 Task: Add High Brew Double Espresso Coffee to the cart.
Action: Mouse pressed left at (15, 132)
Screenshot: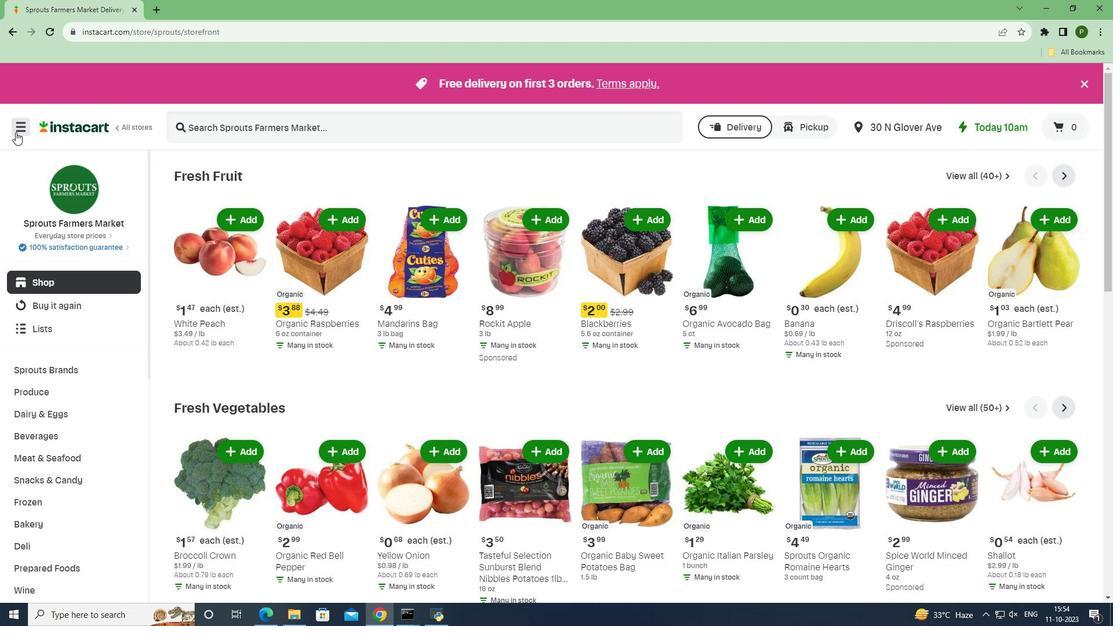 
Action: Mouse moved to (36, 304)
Screenshot: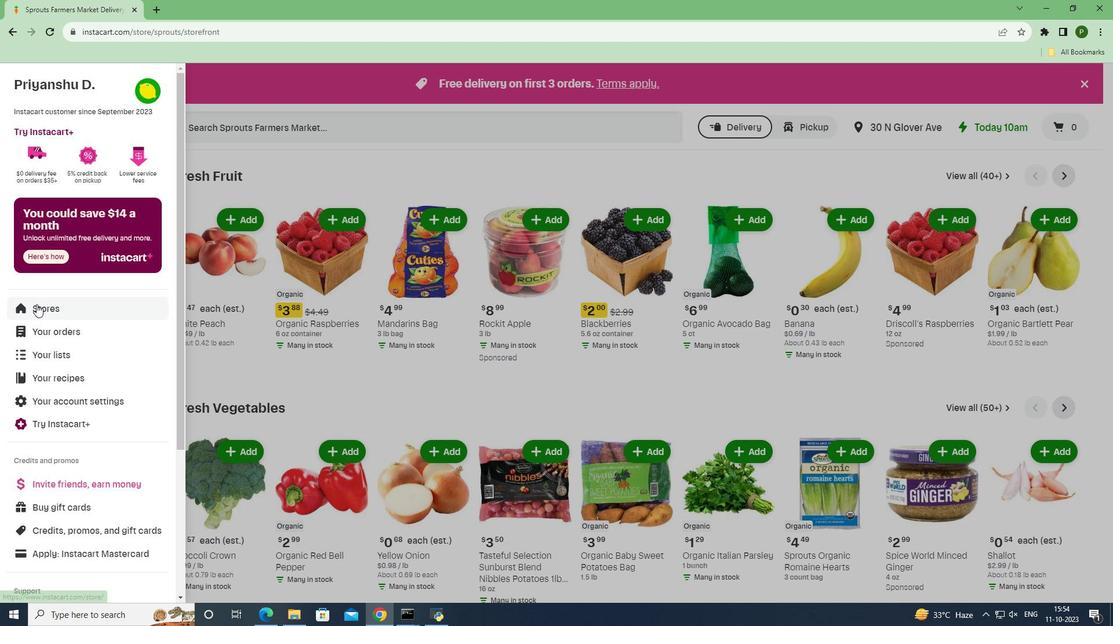 
Action: Mouse pressed left at (36, 304)
Screenshot: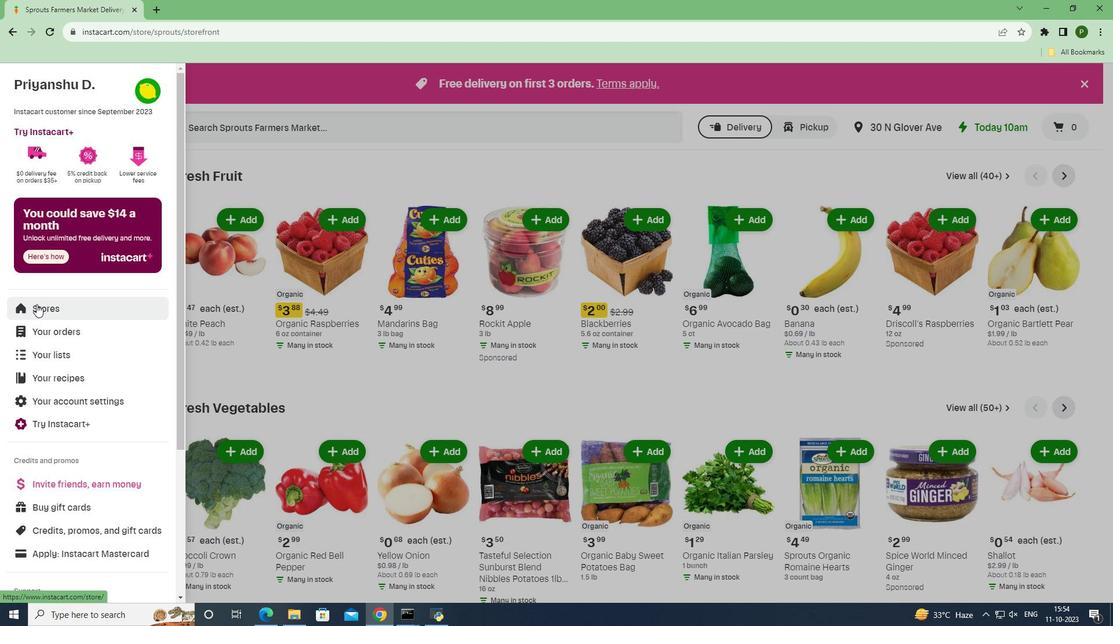 
Action: Mouse moved to (278, 125)
Screenshot: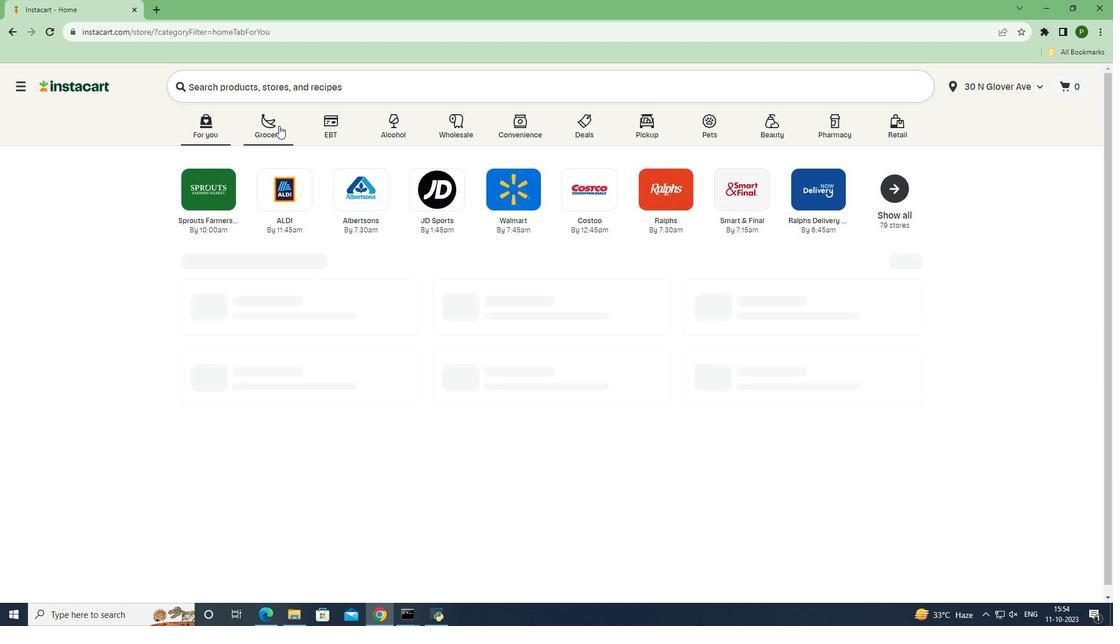 
Action: Mouse pressed left at (278, 125)
Screenshot: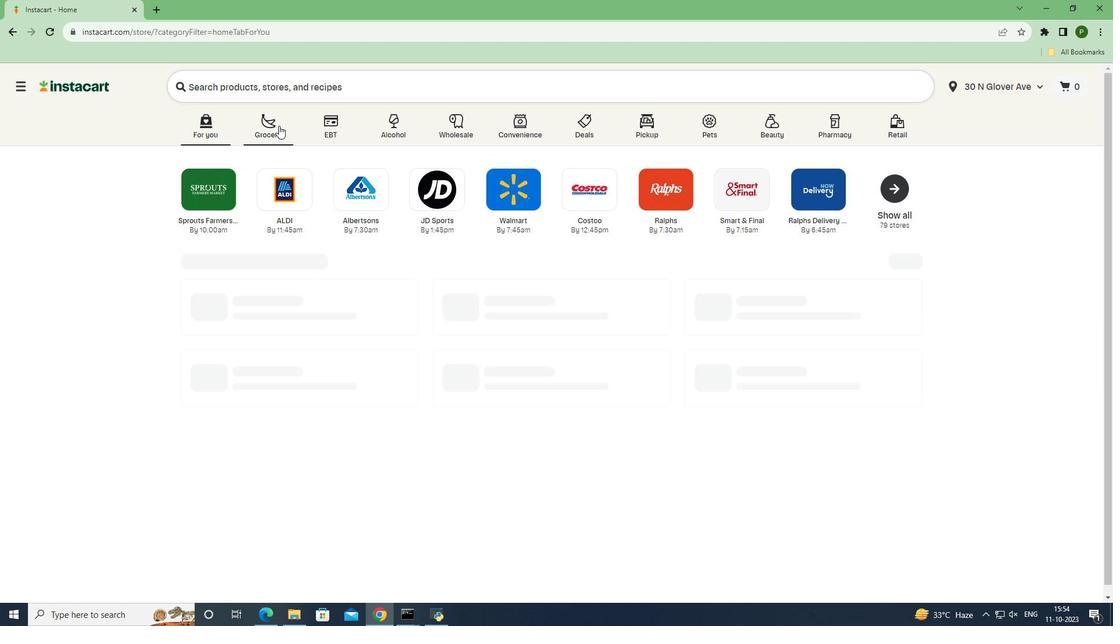 
Action: Mouse moved to (470, 268)
Screenshot: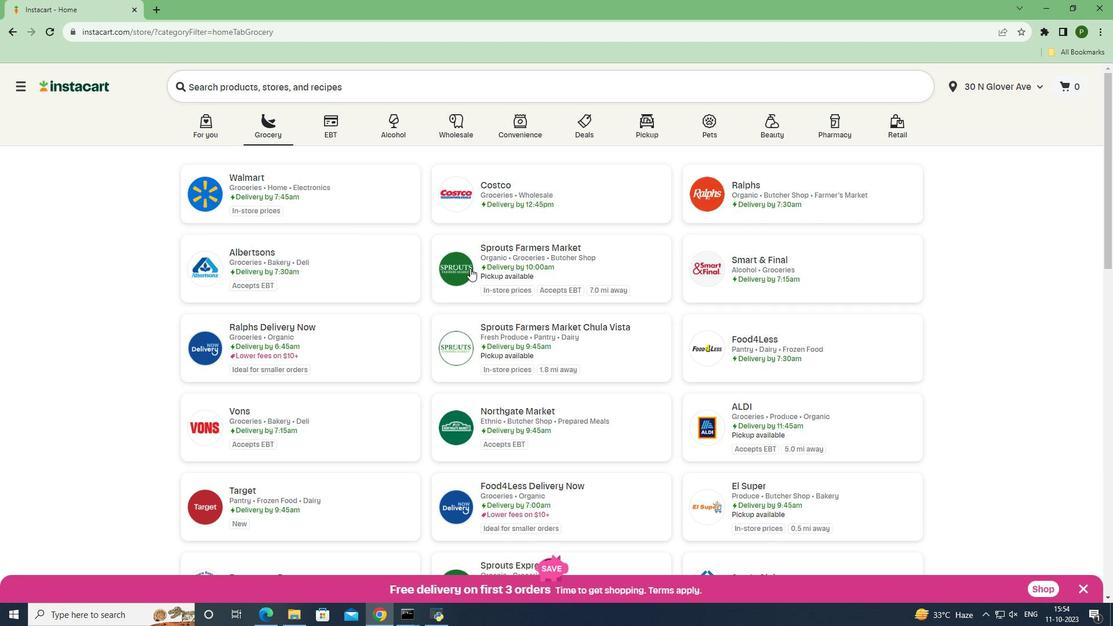 
Action: Mouse pressed left at (470, 268)
Screenshot: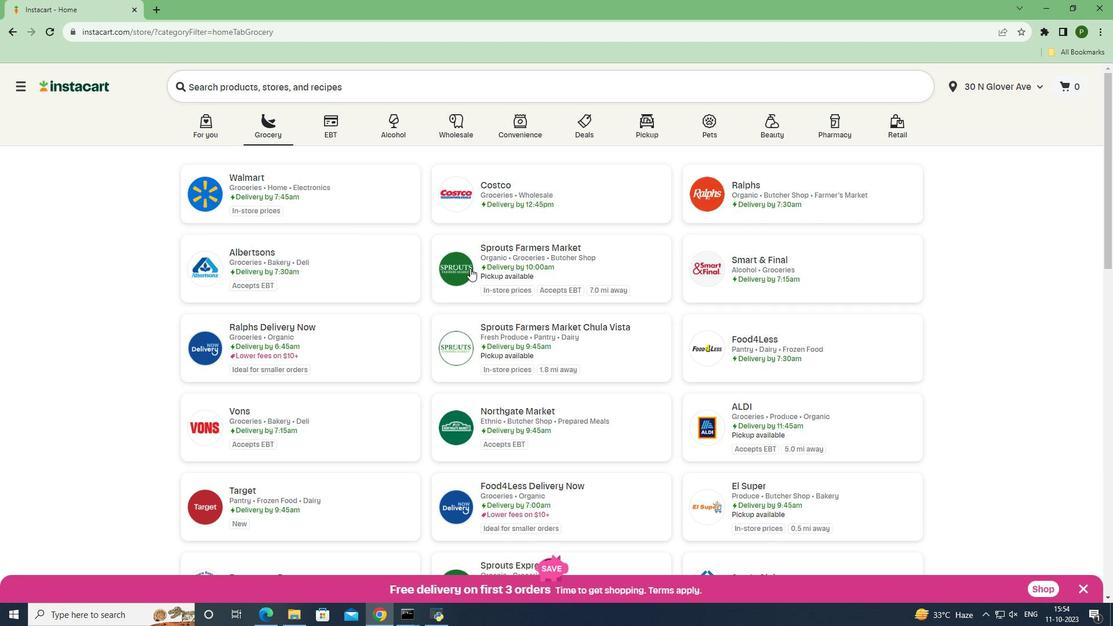 
Action: Mouse moved to (68, 441)
Screenshot: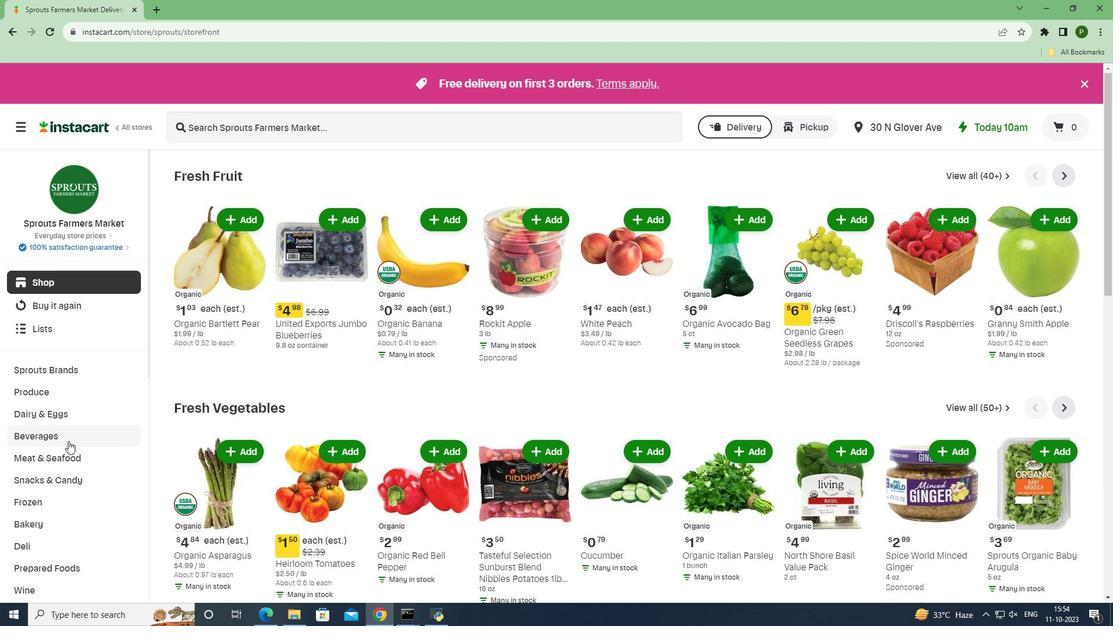 
Action: Mouse pressed left at (68, 441)
Screenshot: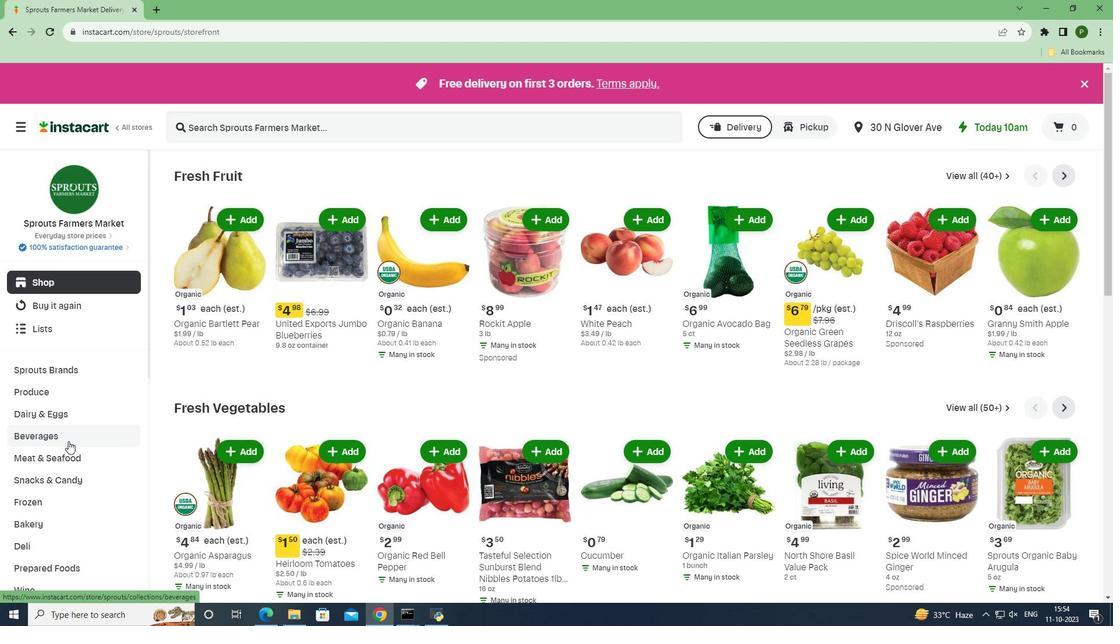 
Action: Mouse moved to (59, 497)
Screenshot: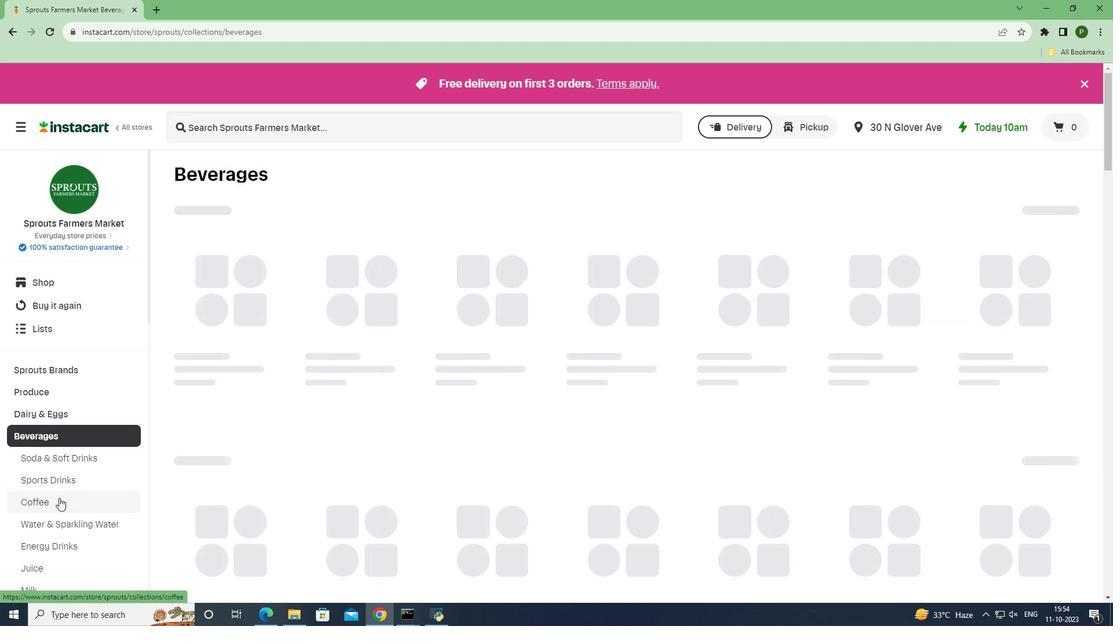 
Action: Mouse pressed left at (59, 497)
Screenshot: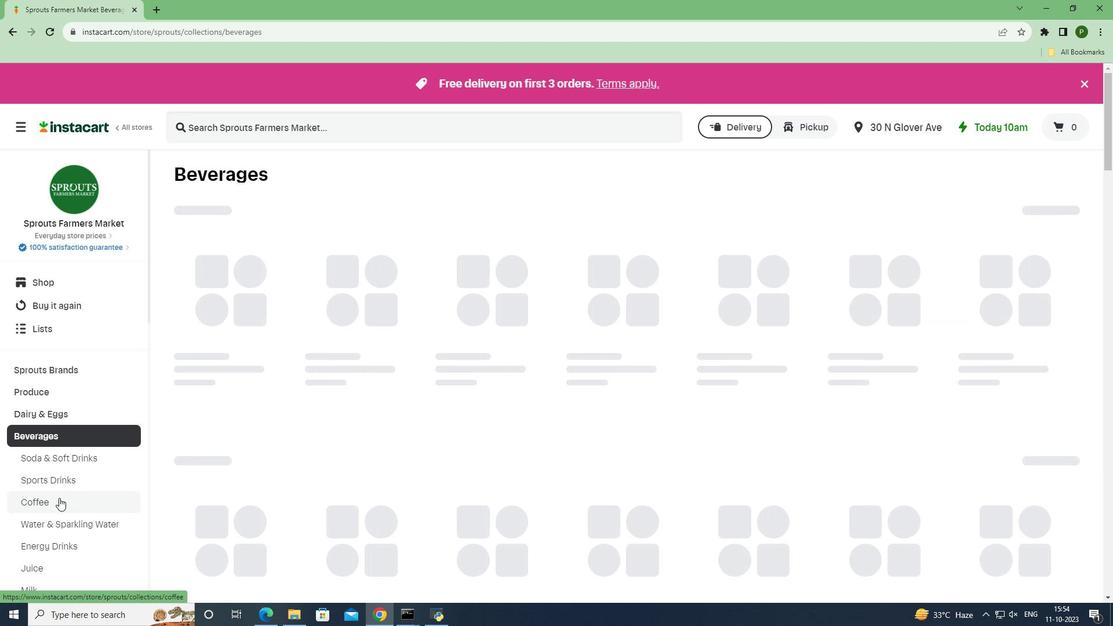 
Action: Mouse moved to (242, 126)
Screenshot: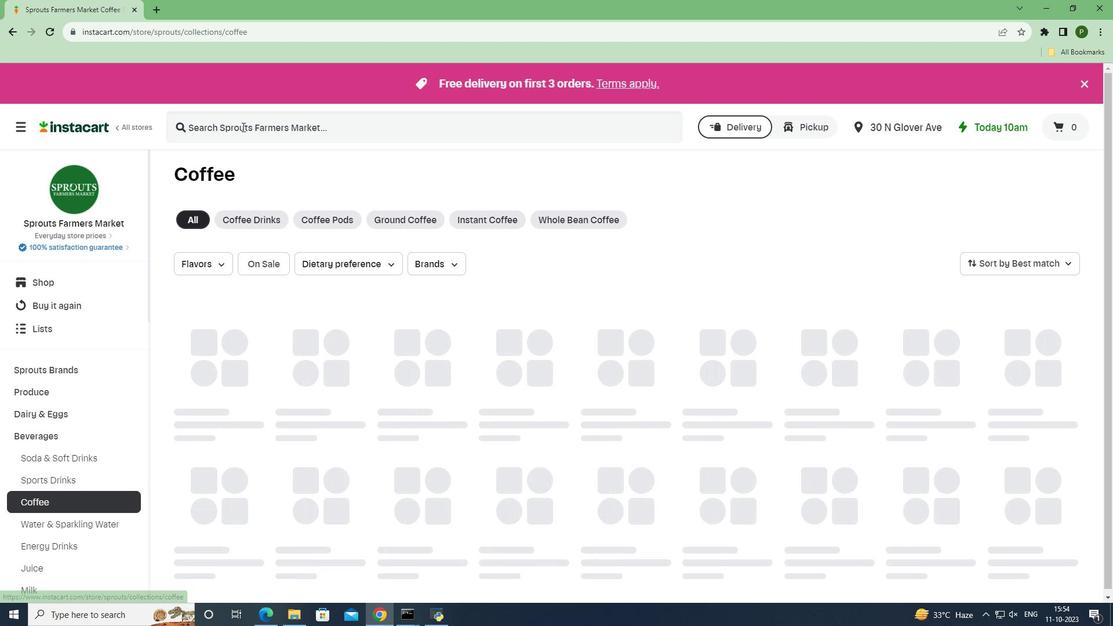 
Action: Mouse pressed left at (242, 126)
Screenshot: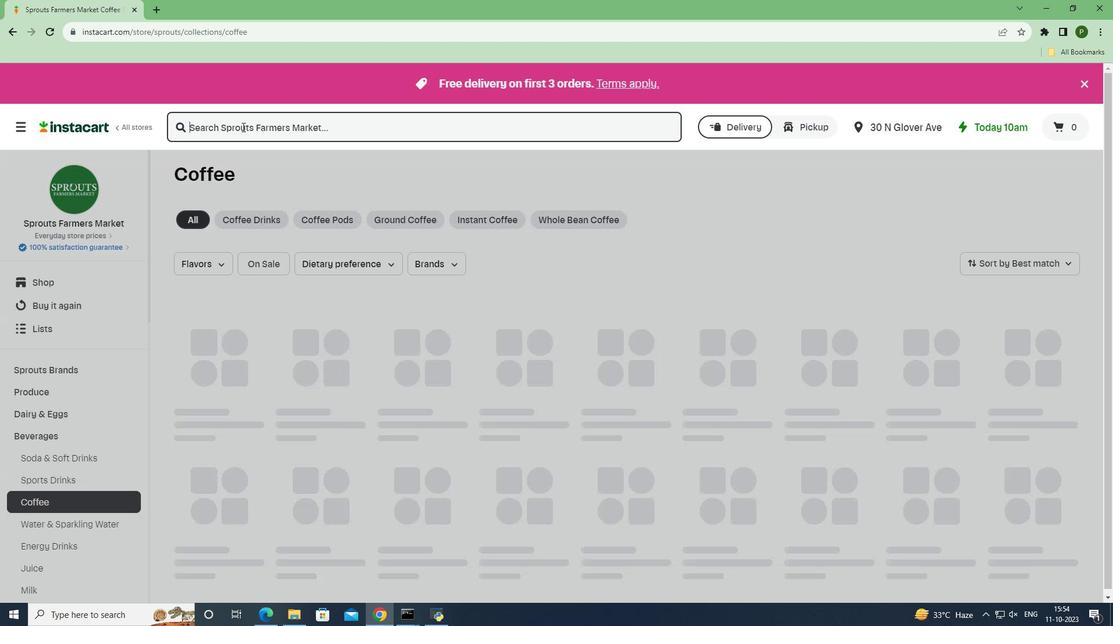 
Action: Key pressed <Key.caps_lock>H<Key.caps_lock>igh<Key.space><Key.caps_lock>B<Key.caps_lock>rew<Key.space><Key.caps_lock>D<Key.caps_lock>ouble<Key.space><Key.caps_lock>E<Key.caps_lock>spresso<Key.space><Key.caps_lock>C<Key.caps_lock>offee<Key.enter>
Screenshot: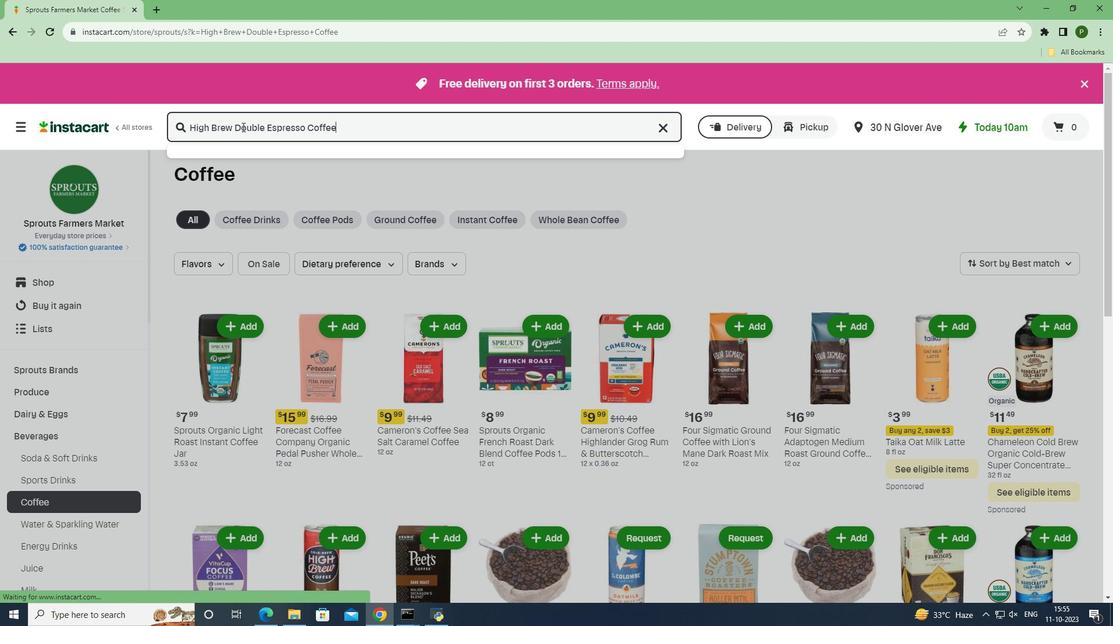 
Action: Mouse moved to (677, 245)
Screenshot: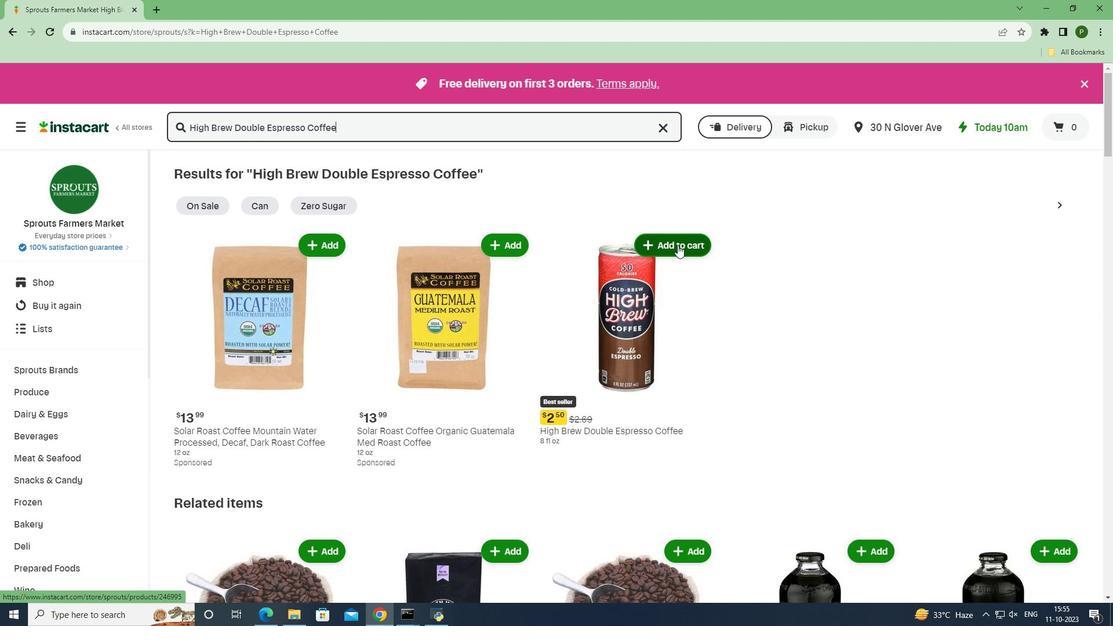 
Action: Mouse pressed left at (677, 245)
Screenshot: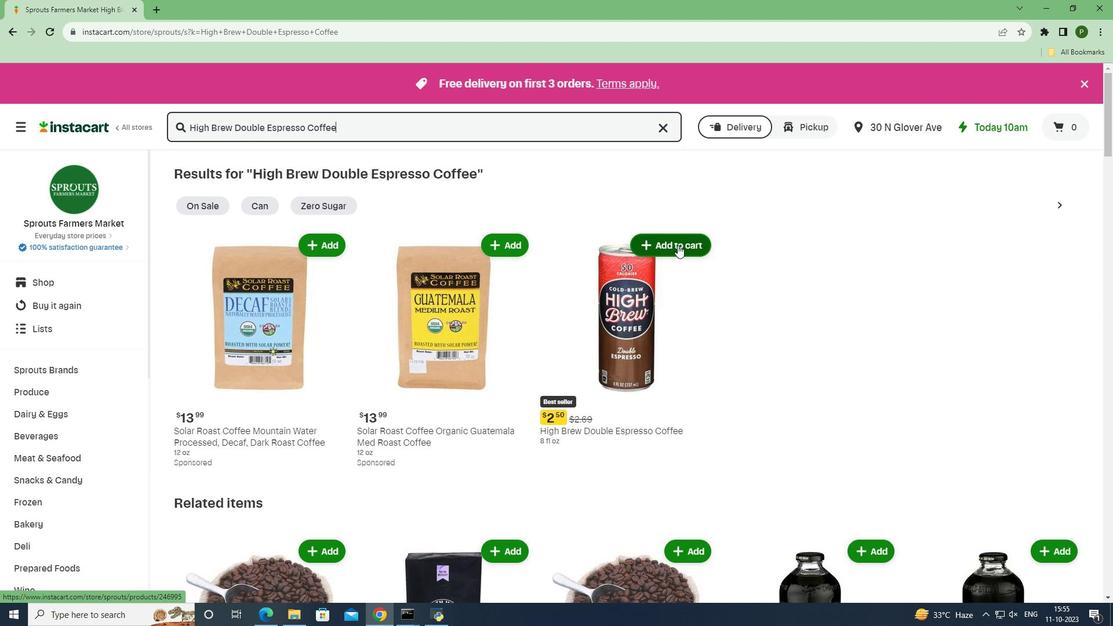 
Action: Mouse moved to (735, 350)
Screenshot: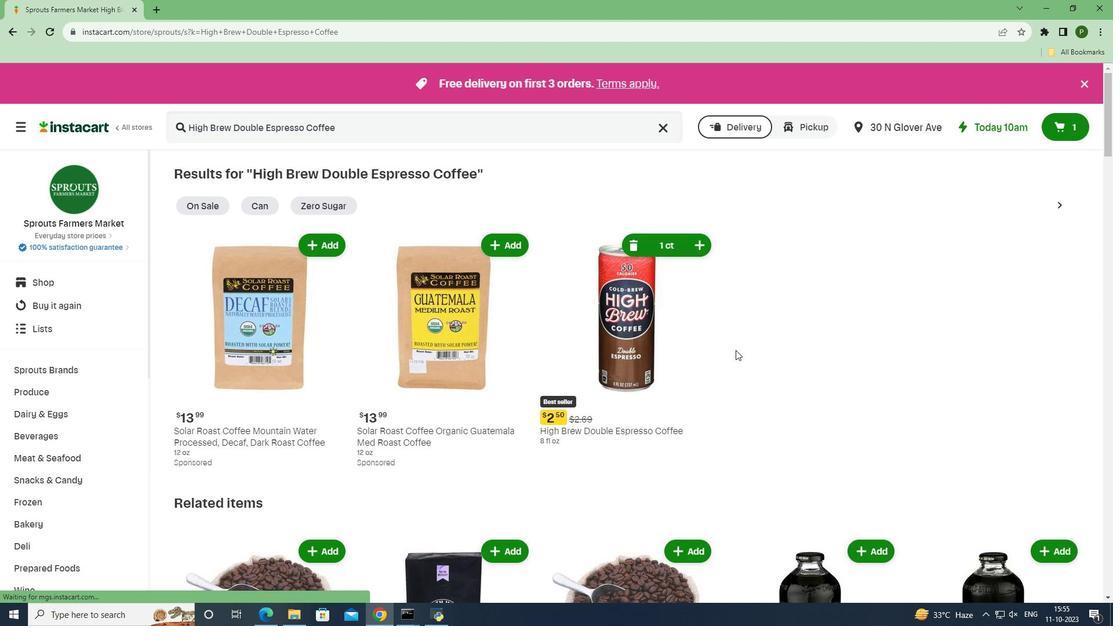 
